 Task: Create a section Burnout Blast and in the section, add a milestone E-commerce Implementation in the project TractLine.
Action: Mouse moved to (52, 453)
Screenshot: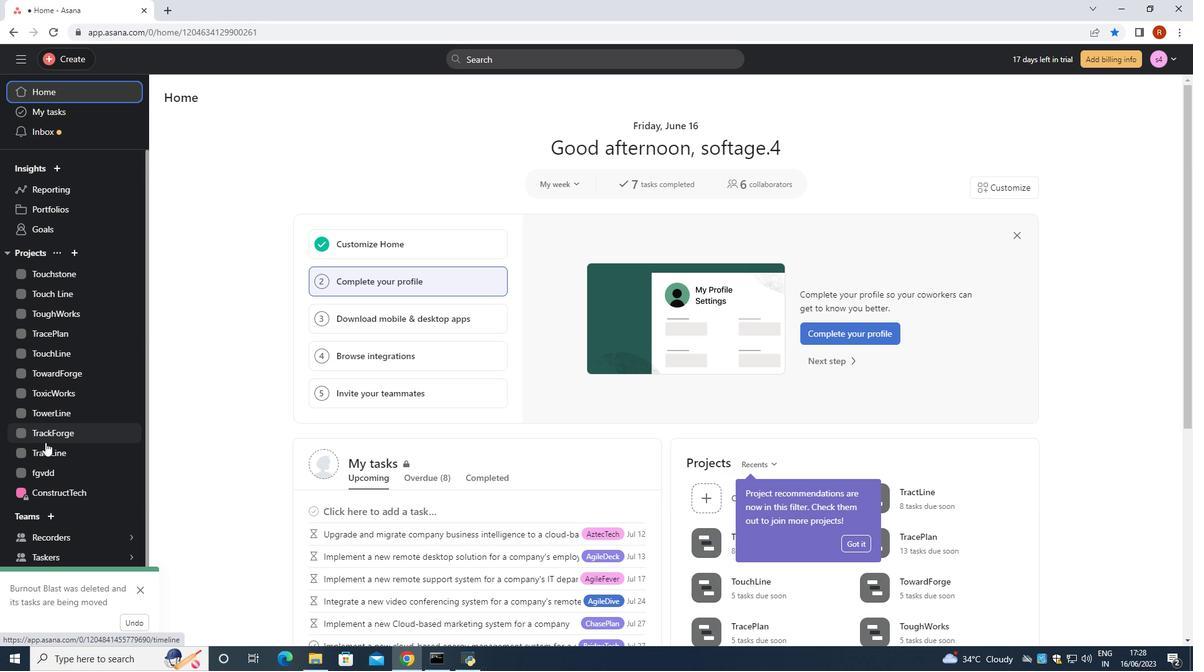 
Action: Mouse pressed left at (52, 453)
Screenshot: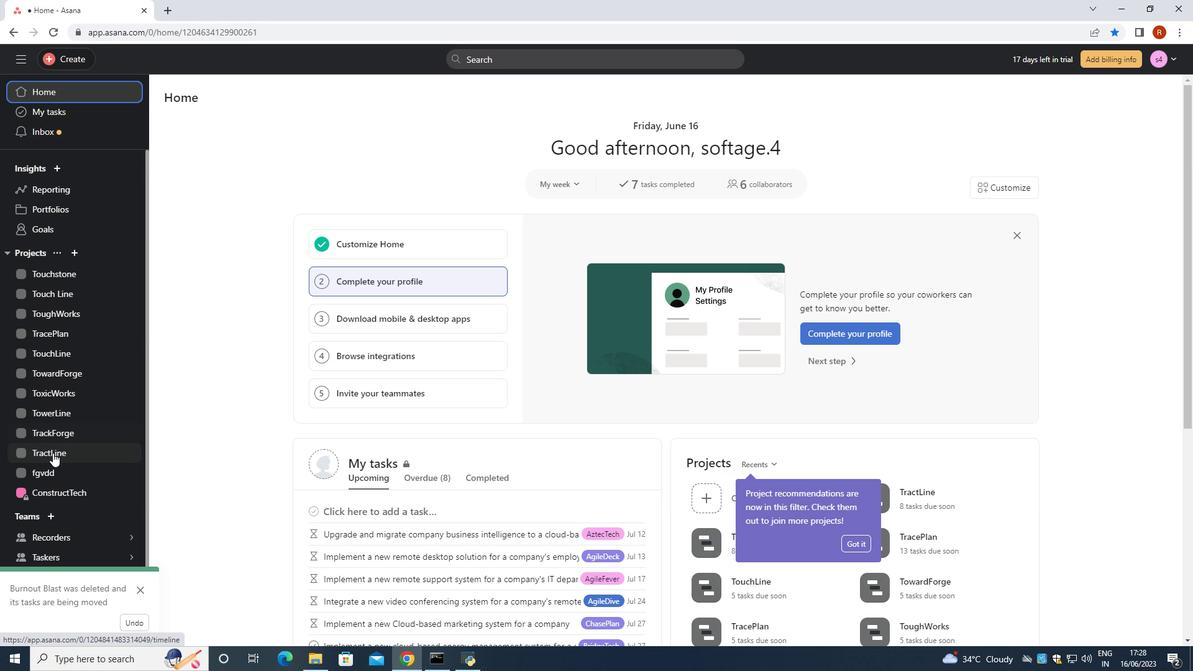 
Action: Mouse moved to (137, 590)
Screenshot: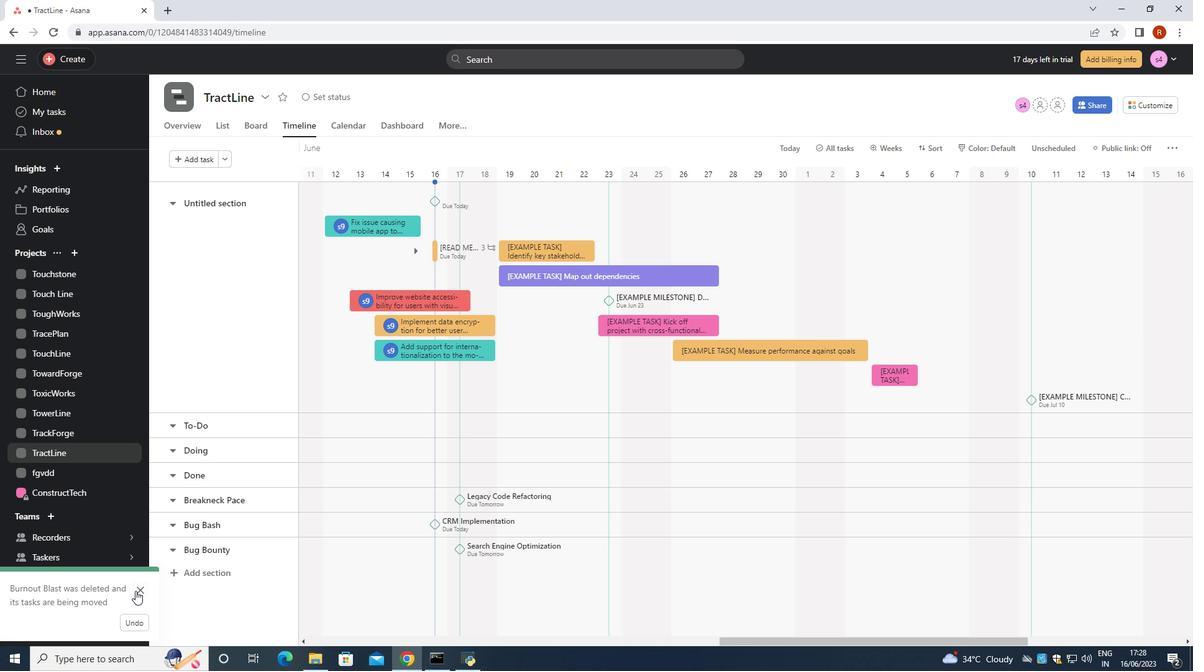 
Action: Mouse pressed left at (137, 590)
Screenshot: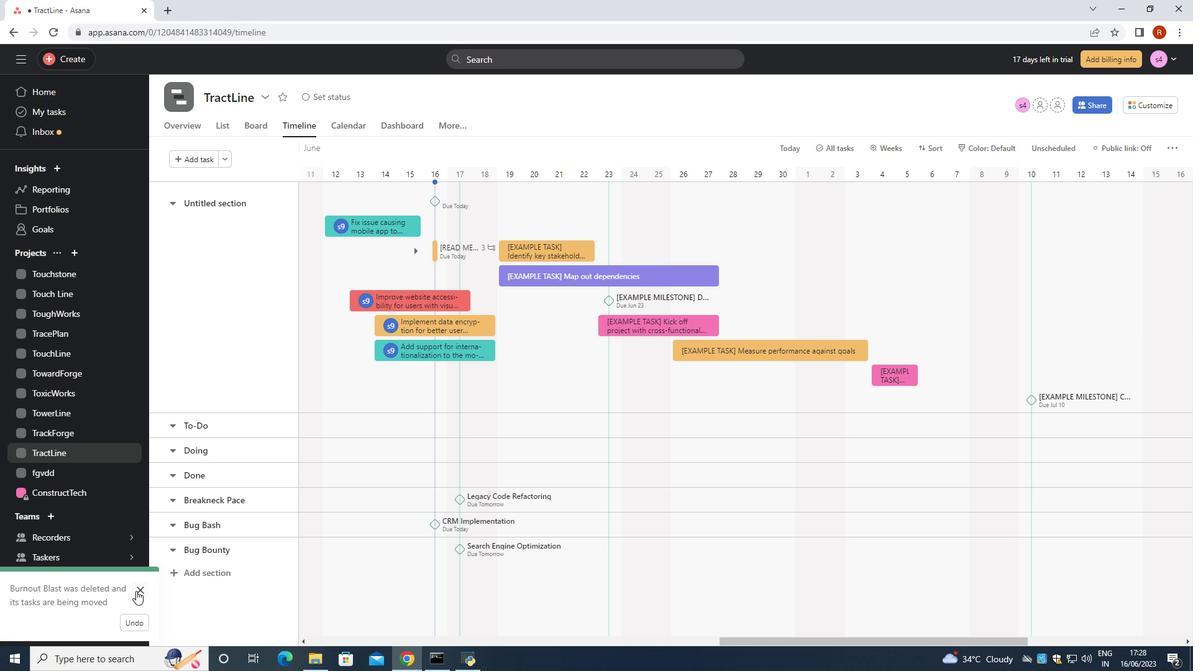 
Action: Mouse moved to (217, 570)
Screenshot: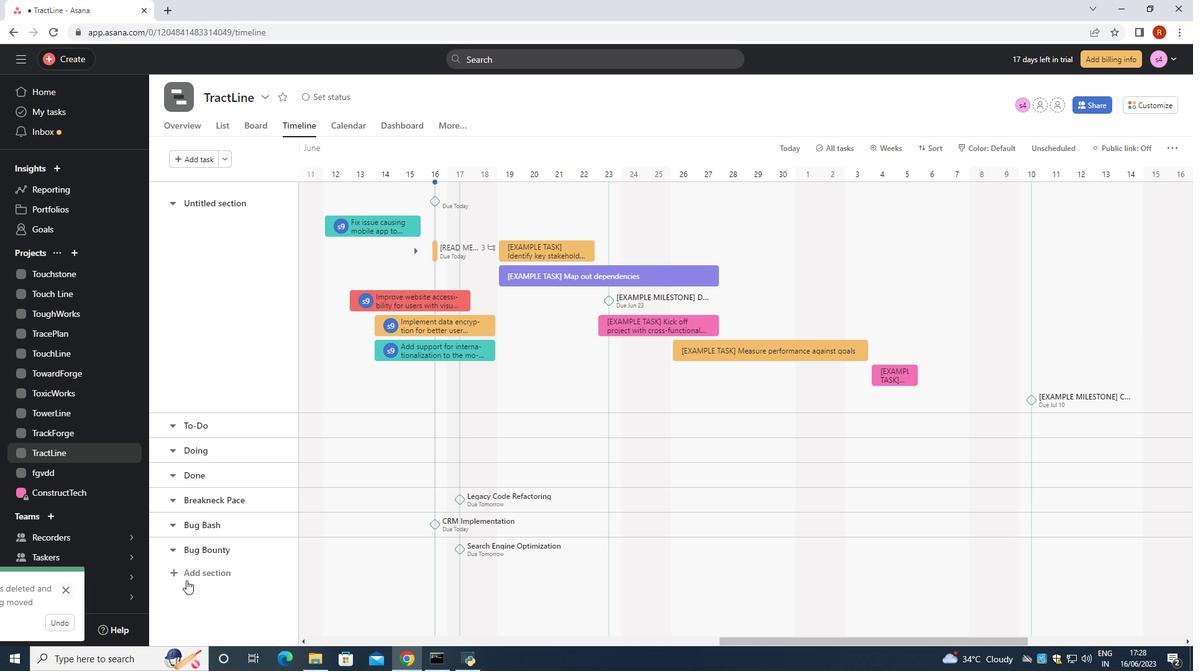 
Action: Mouse pressed left at (217, 570)
Screenshot: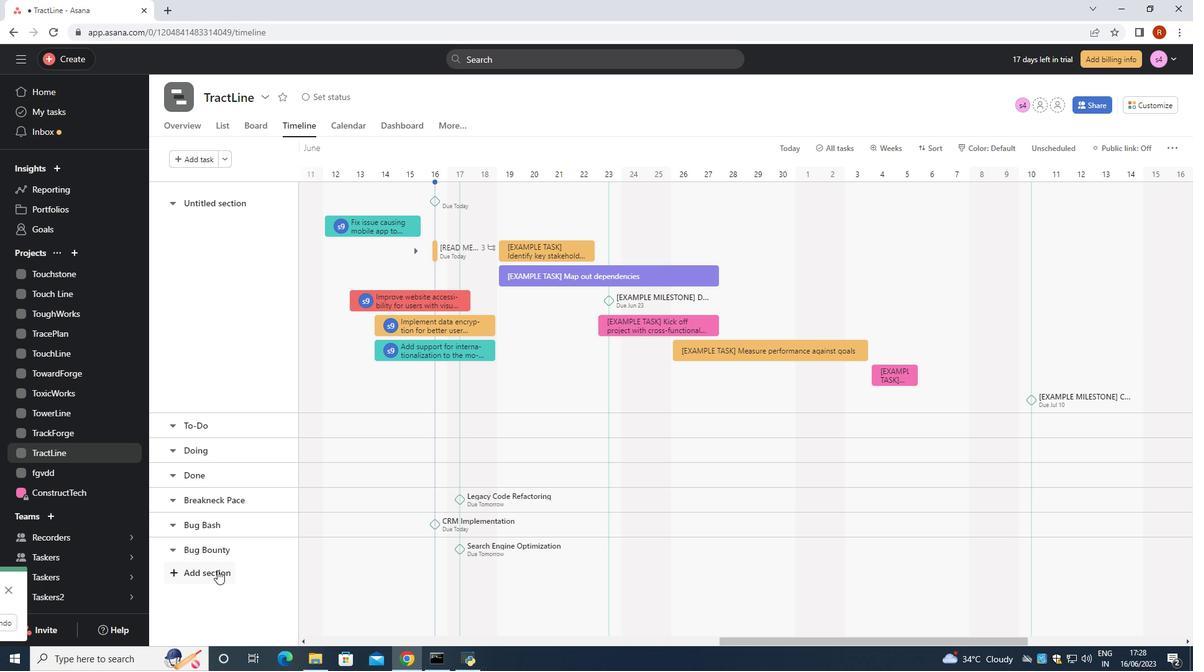 
Action: Mouse moved to (218, 570)
Screenshot: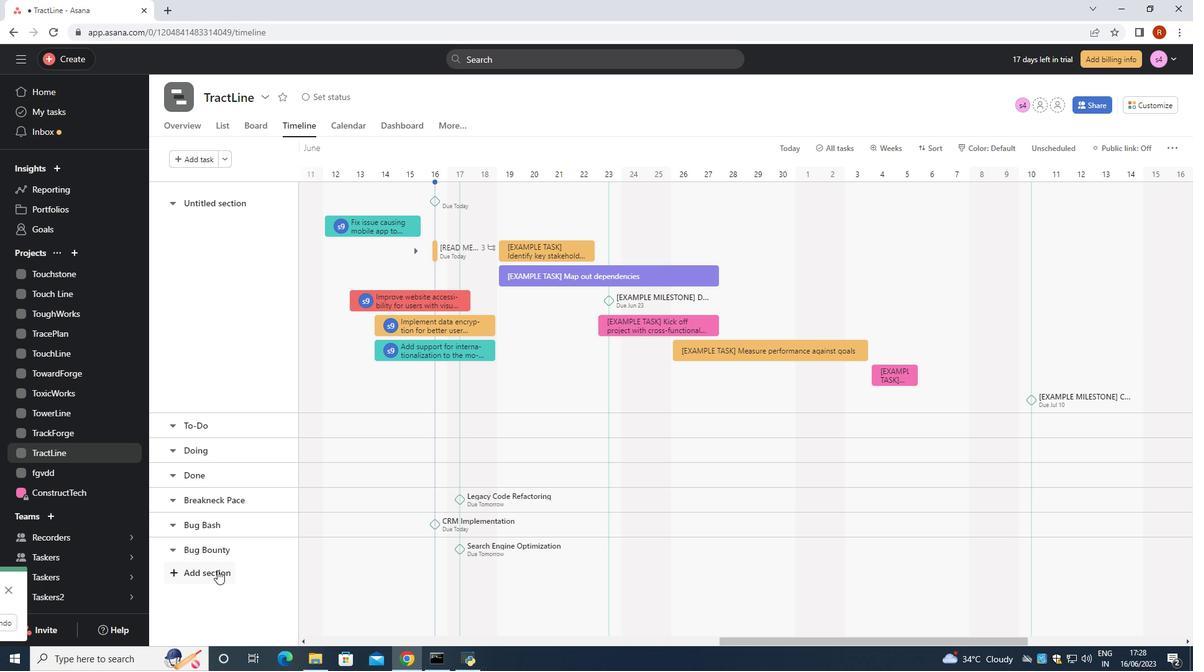 
Action: Key pressed <Key.shift>Burnout<Key.space><Key.shift>V<Key.backspace><Key.shift><Key.shift><Key.shift><Key.shift><Key.shift><Key.shift><Key.shift><Key.shift><Key.shift><Key.shift><Key.shift><Key.shift><Key.shift><Key.shift><Key.shift><Key.shift><Key.shift><Key.shift><Key.shift>Blast<Key.space>
Screenshot: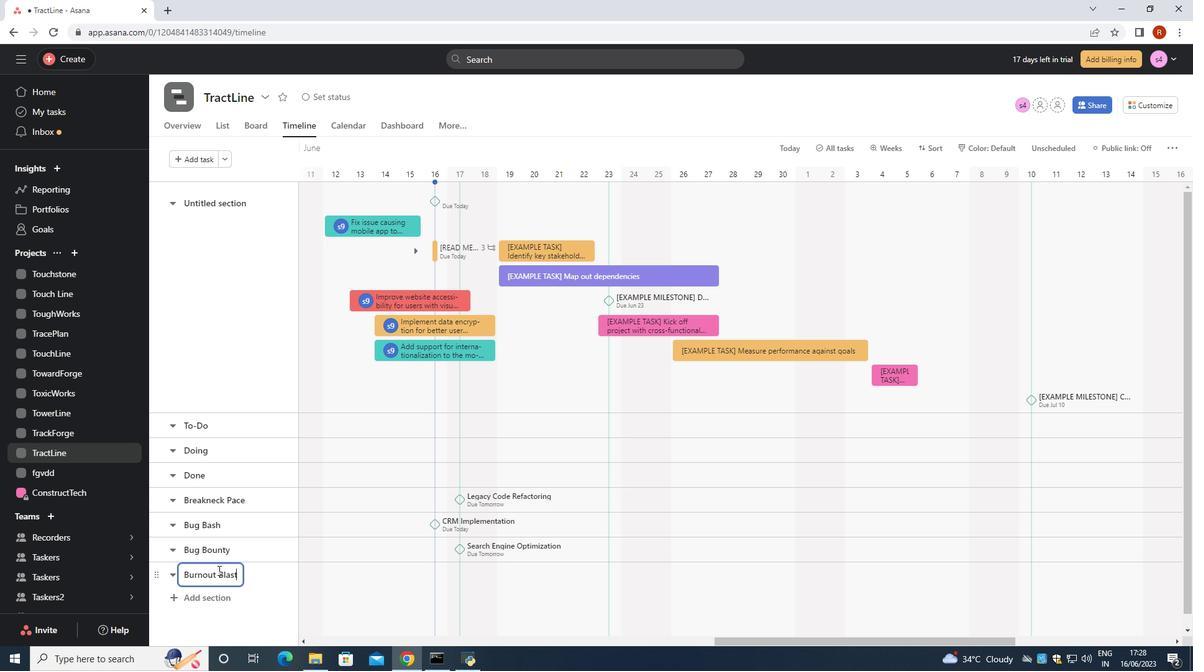 
Action: Mouse moved to (368, 575)
Screenshot: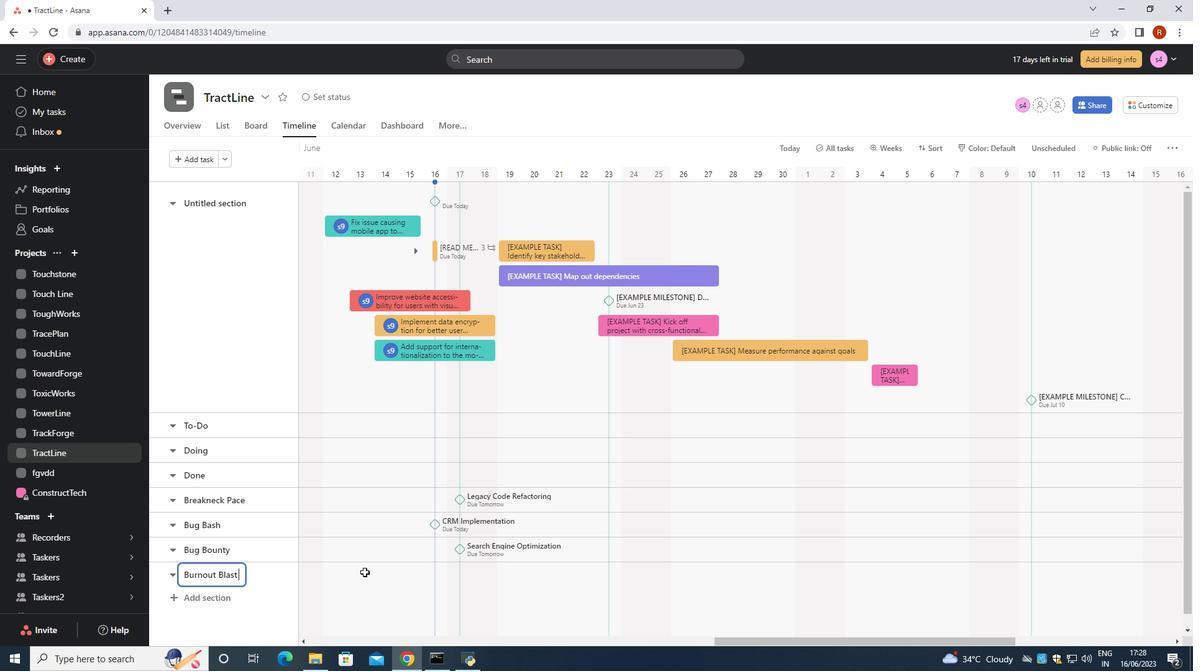 
Action: Mouse pressed left at (368, 575)
Screenshot: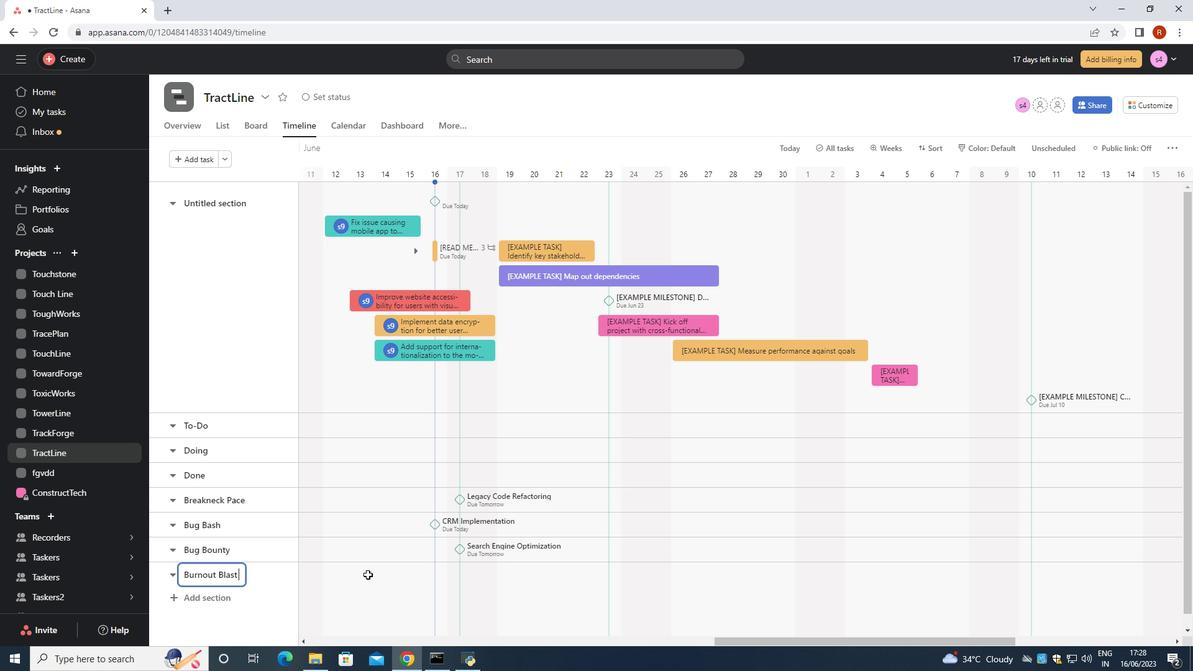 
Action: Mouse pressed left at (368, 575)
Screenshot: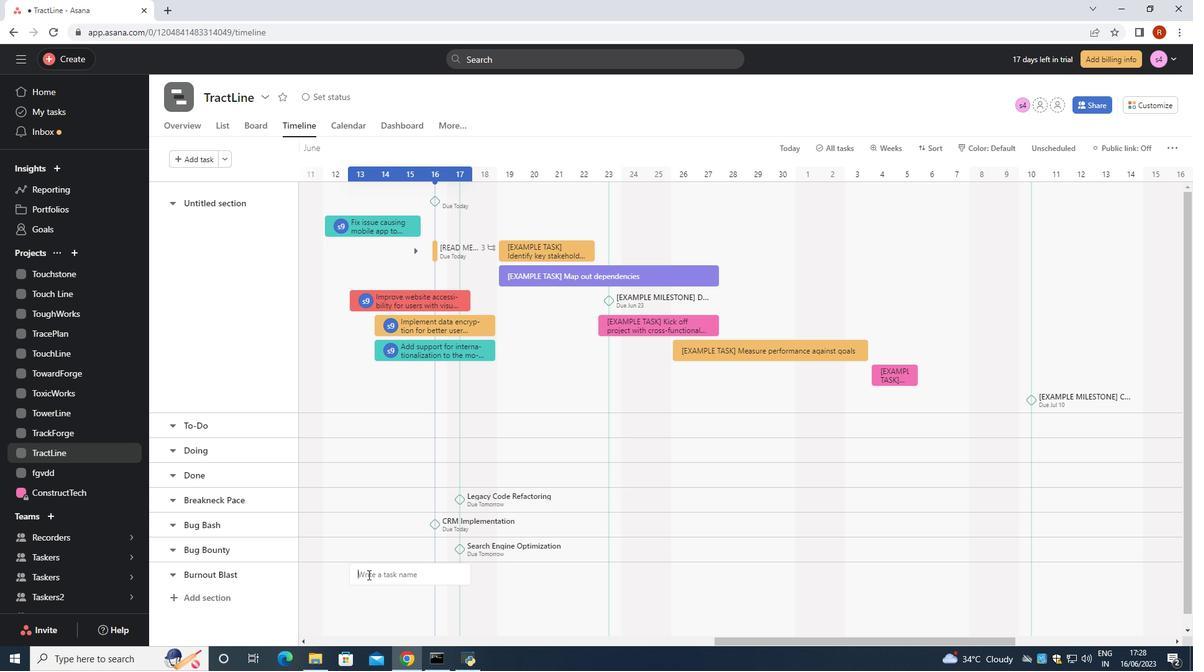 
Action: Mouse pressed left at (368, 575)
Screenshot: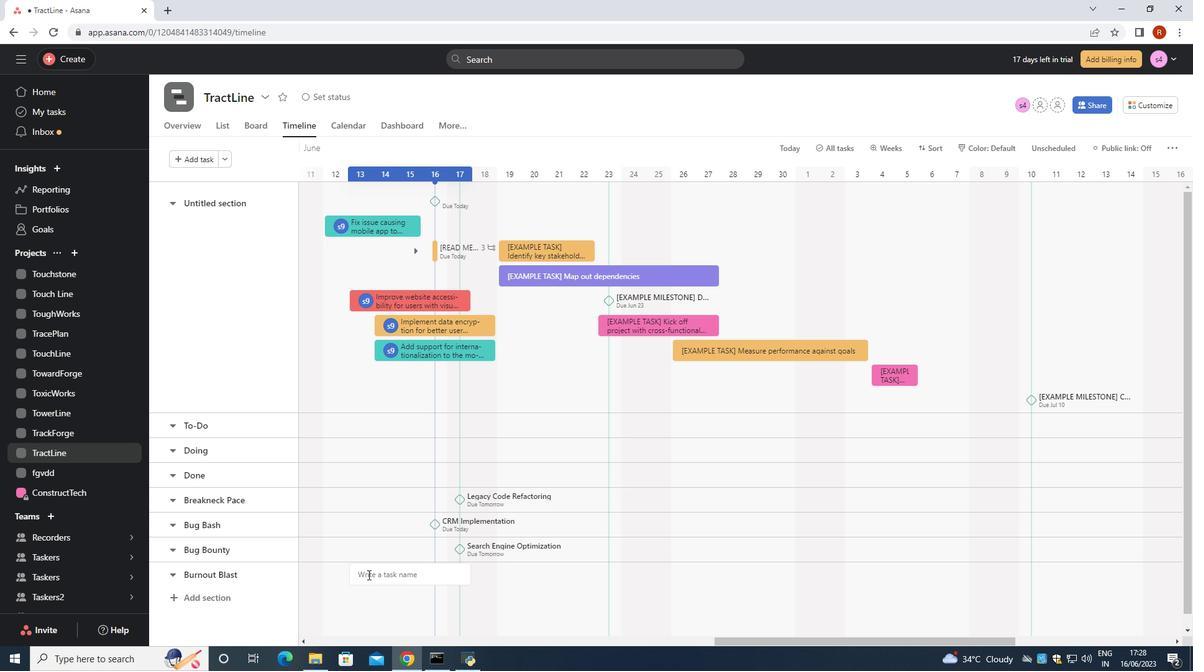 
Action: Key pressed <Key.shift><Key.shift><Key.shift><Key.shift><Key.shift><Key.shift><Key.shift><Key.shift><Key.shift><Key.shift><Key.shift><Key.shift><Key.shift>E-commerce<Key.space><Key.shift><Key.shift><Key.shift><Key.shift><Key.shift><Key.shift>Implementation<Key.space>
Screenshot: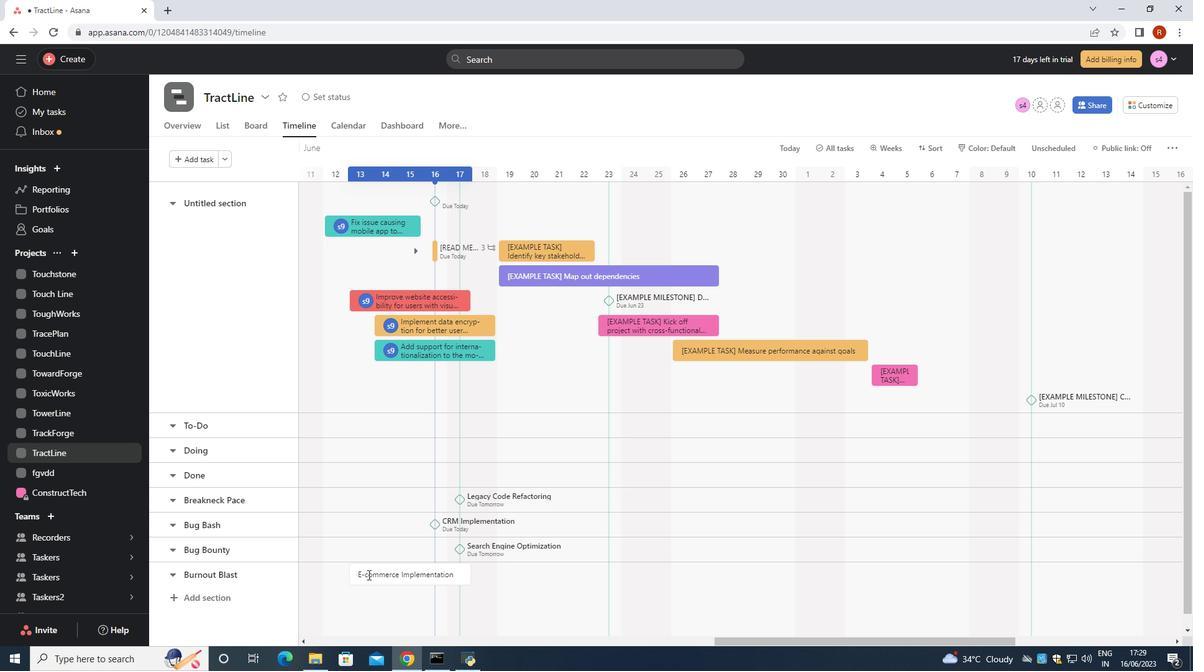 
Action: Mouse moved to (429, 585)
Screenshot: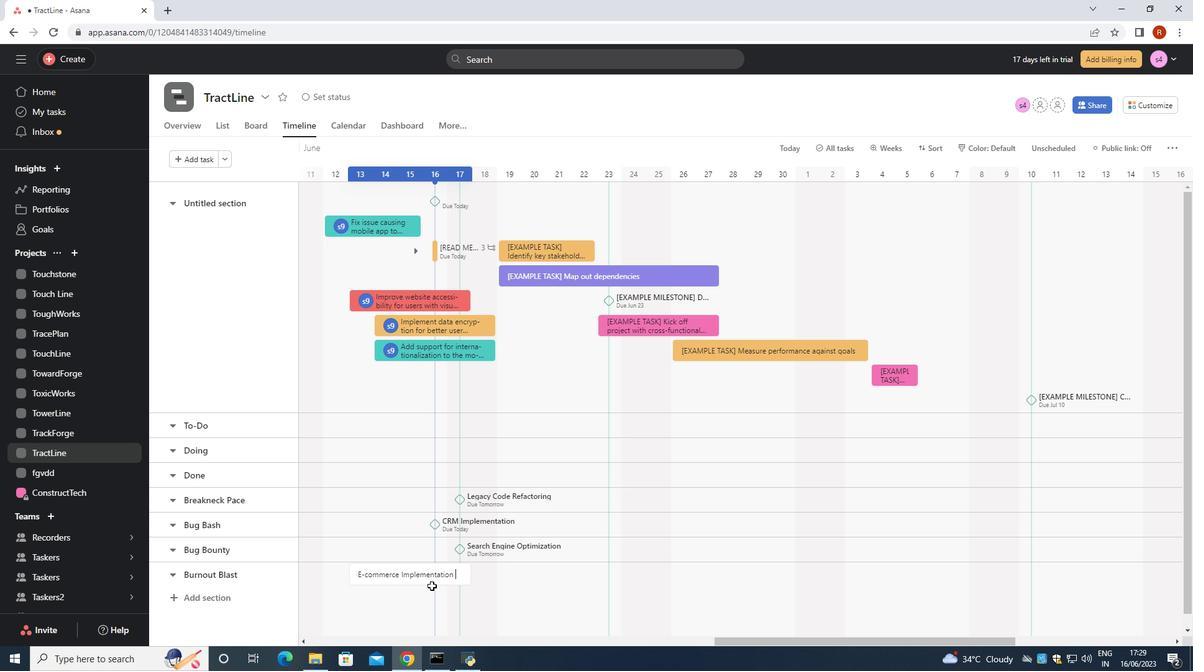 
Action: Key pressed <Key.enter>
Screenshot: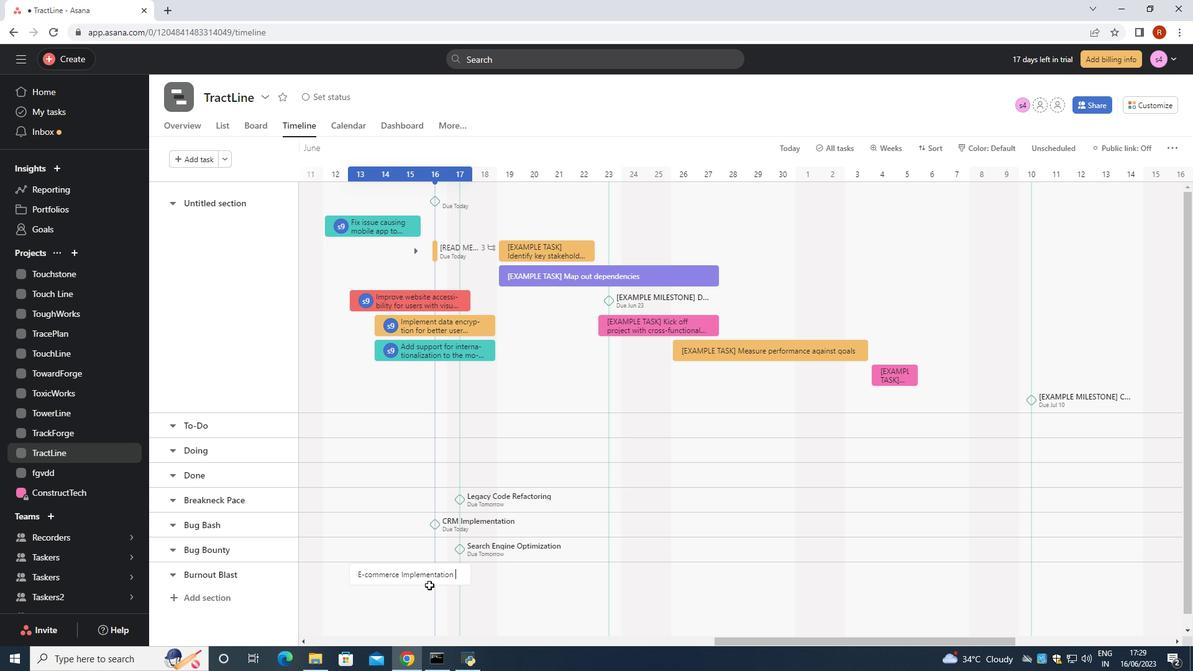 
Action: Mouse moved to (443, 570)
Screenshot: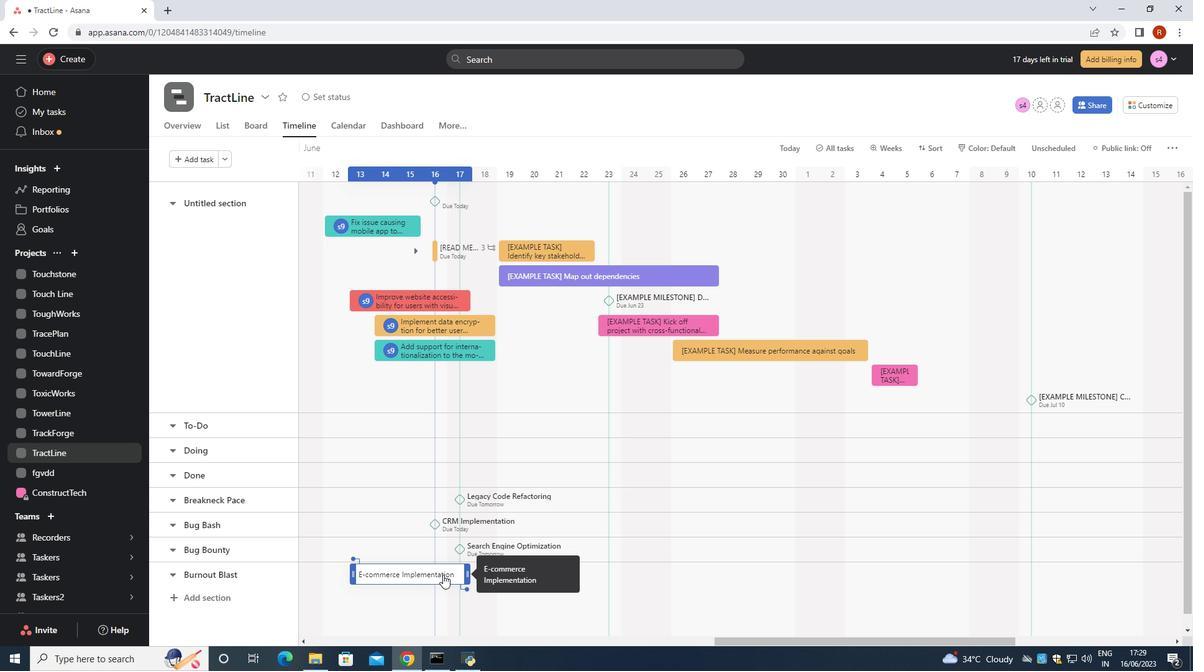 
Action: Mouse pressed right at (443, 570)
Screenshot: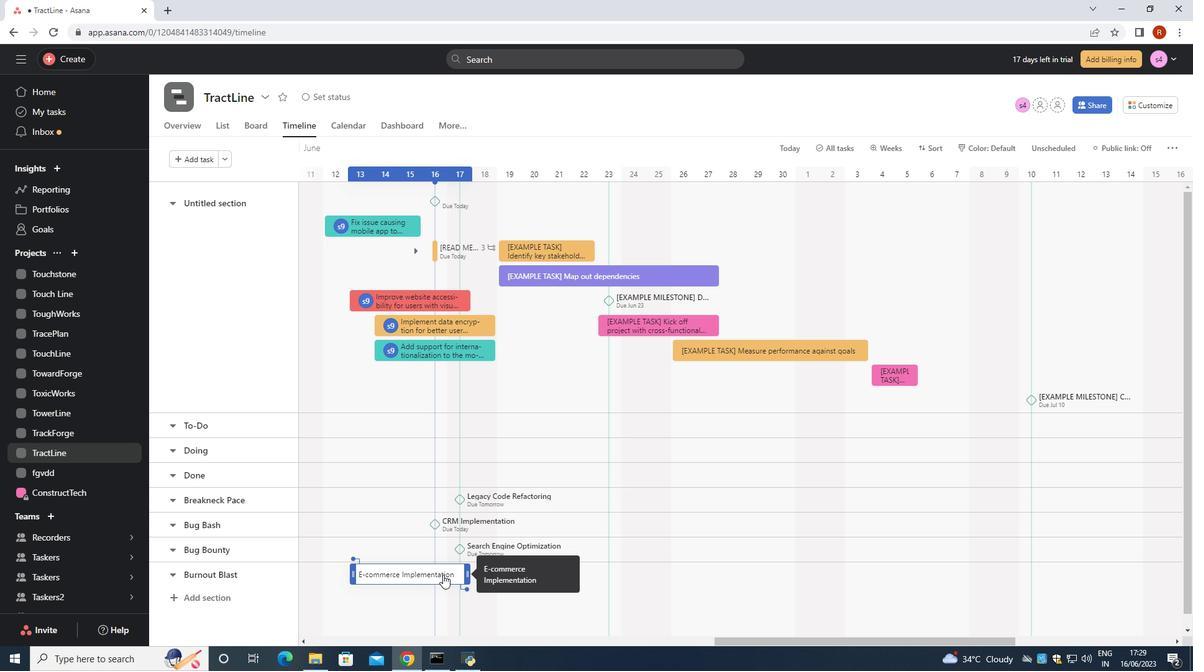 
Action: Mouse moved to (504, 500)
Screenshot: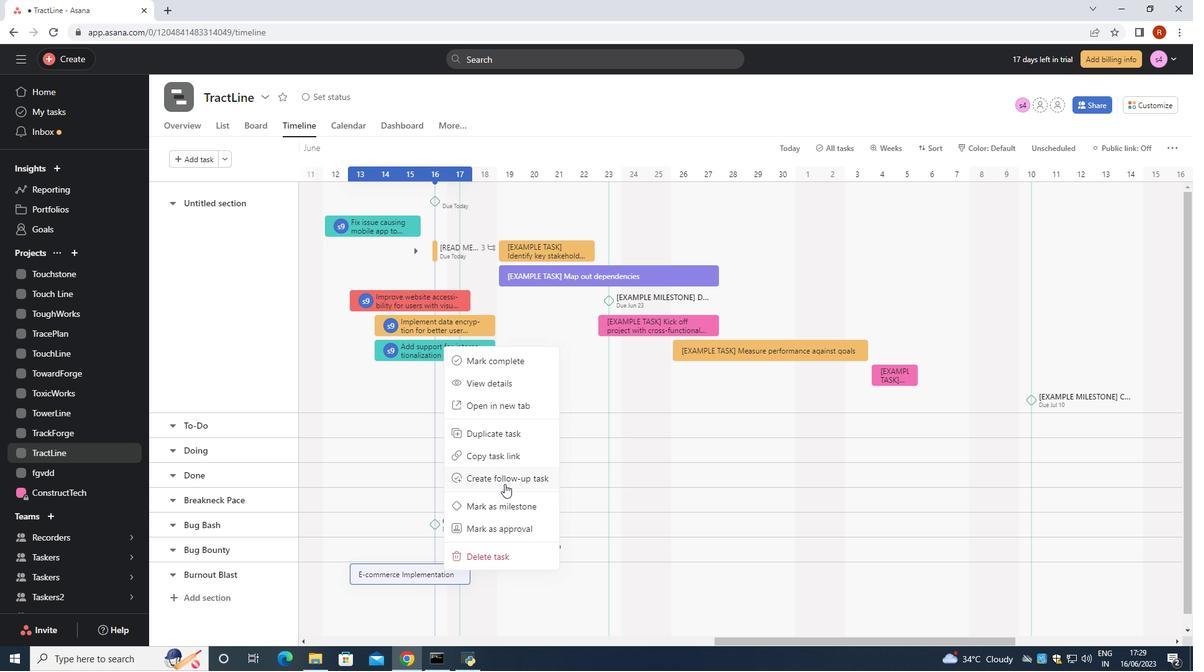 
Action: Mouse pressed left at (504, 500)
Screenshot: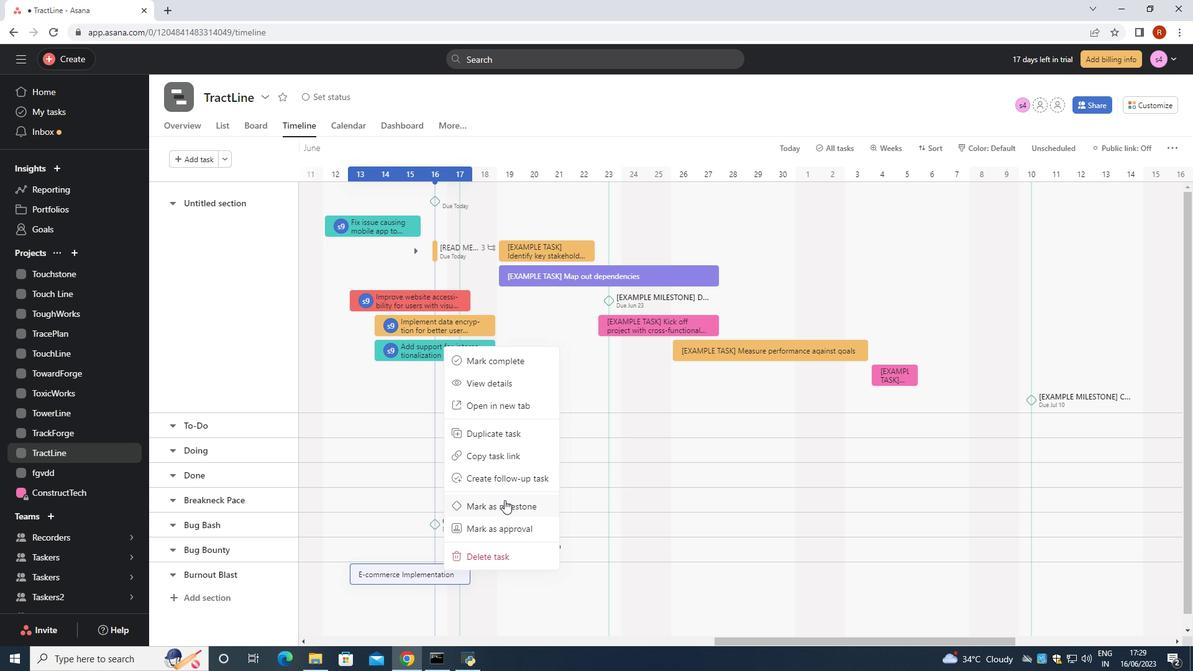 
Action: Mouse moved to (200, 542)
Screenshot: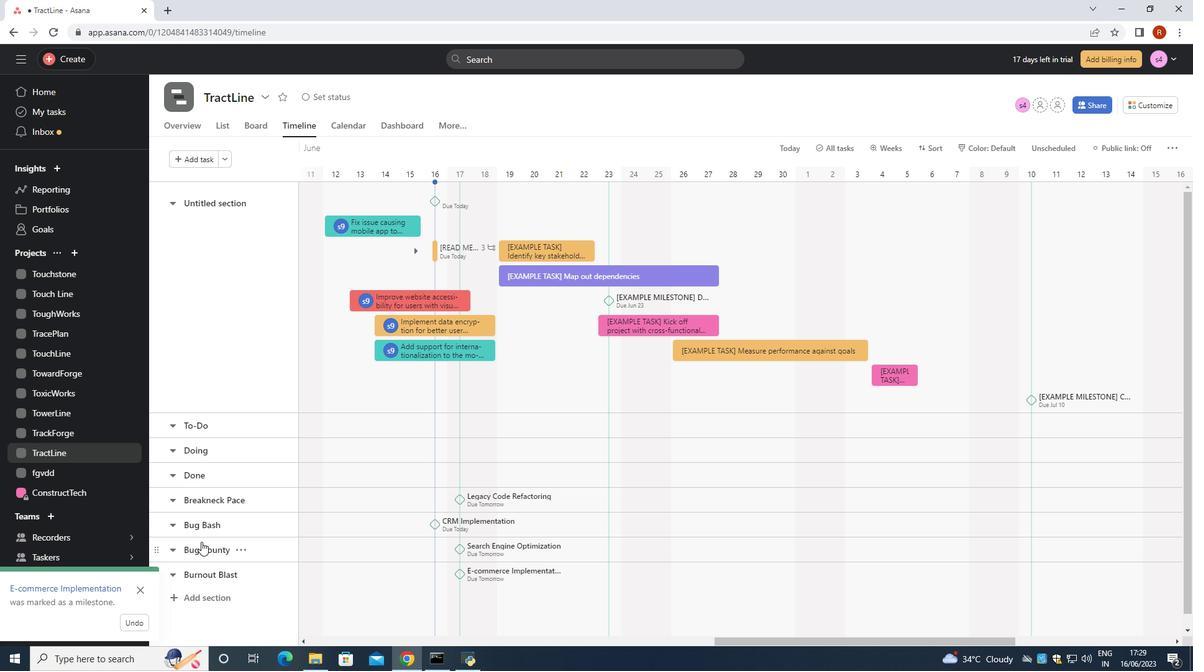 
